 Task: In the Company jpmorgan.com, Log call with description : 'Customer requesting a product demonstration.'; Select call outcome: 'Busy '; Select call Direction: Inbound; Add date: '25 September, 2023' and time 3:00:PM. Logged in from softage.1@softage.net
Action: Mouse moved to (69, 45)
Screenshot: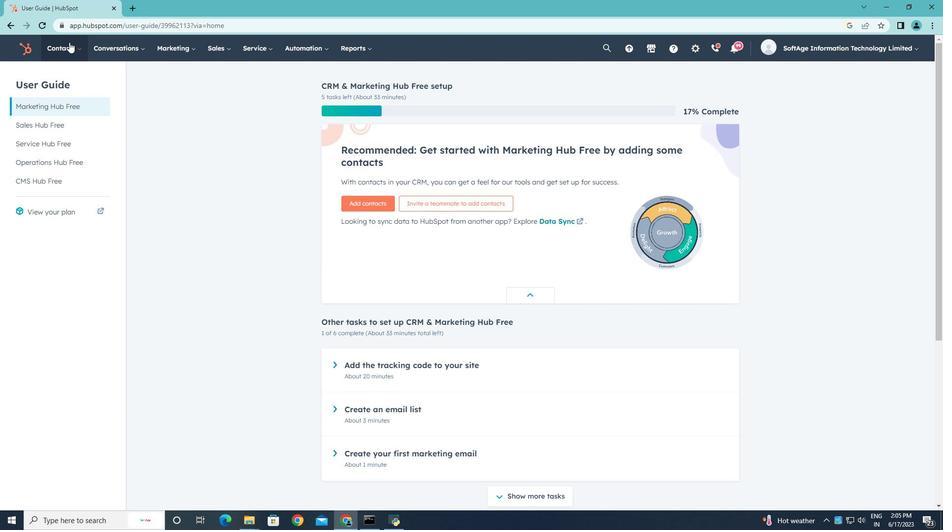 
Action: Mouse pressed left at (69, 45)
Screenshot: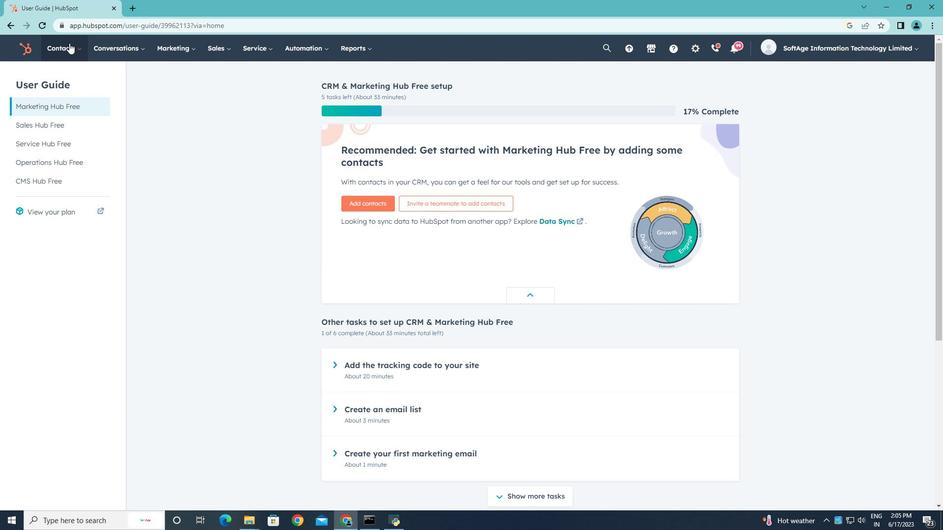 
Action: Mouse moved to (65, 91)
Screenshot: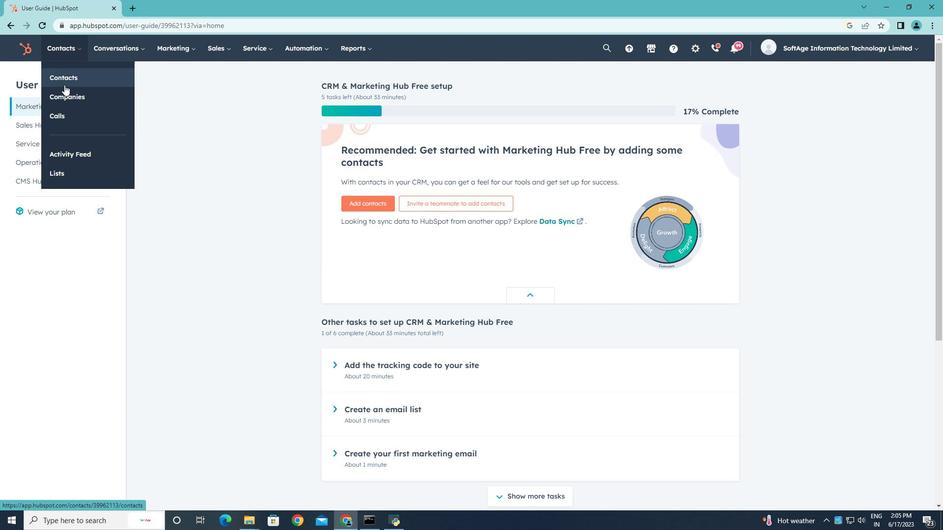 
Action: Mouse pressed left at (65, 91)
Screenshot: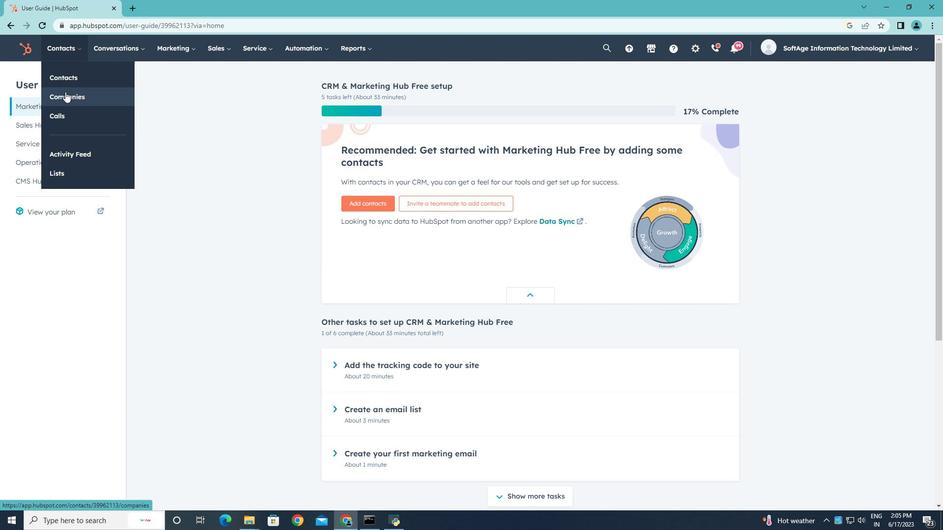 
Action: Mouse moved to (79, 157)
Screenshot: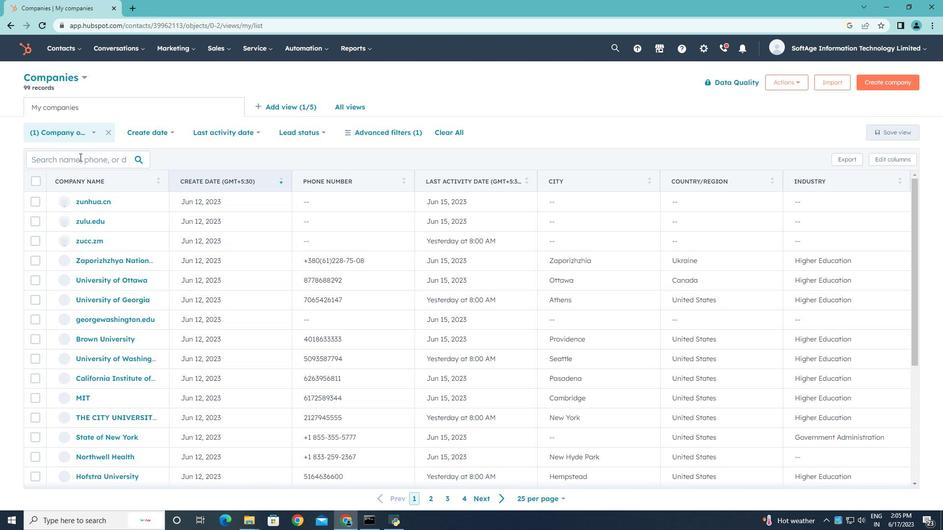 
Action: Mouse pressed left at (79, 157)
Screenshot: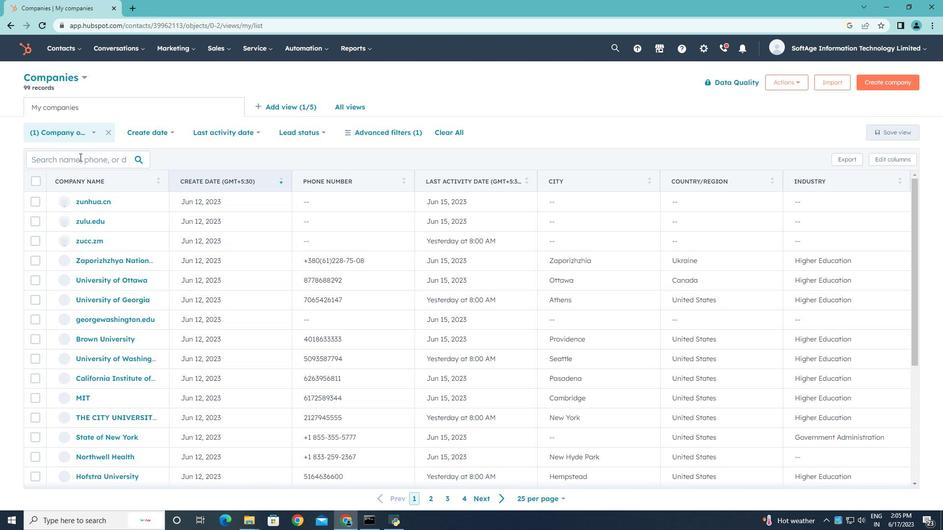 
Action: Key pressed jpmp<Key.backspace>organ.com
Screenshot: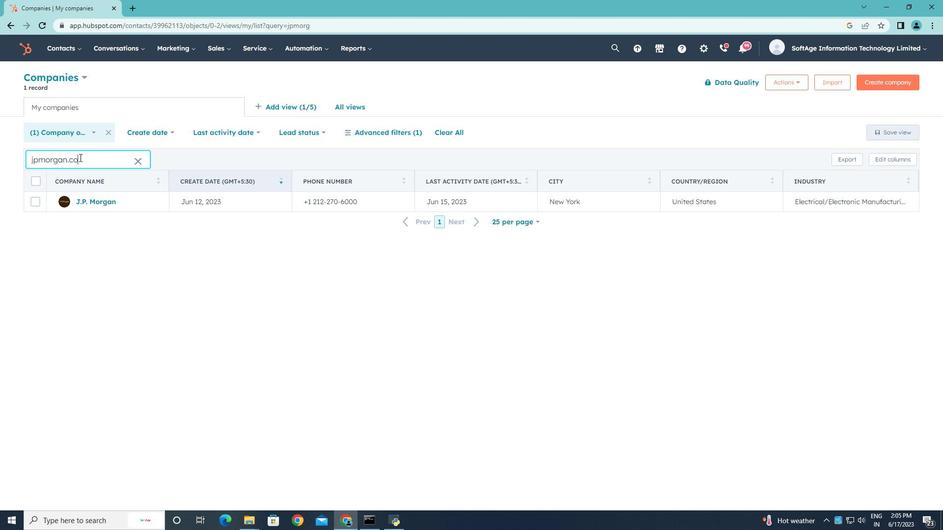 
Action: Mouse moved to (87, 200)
Screenshot: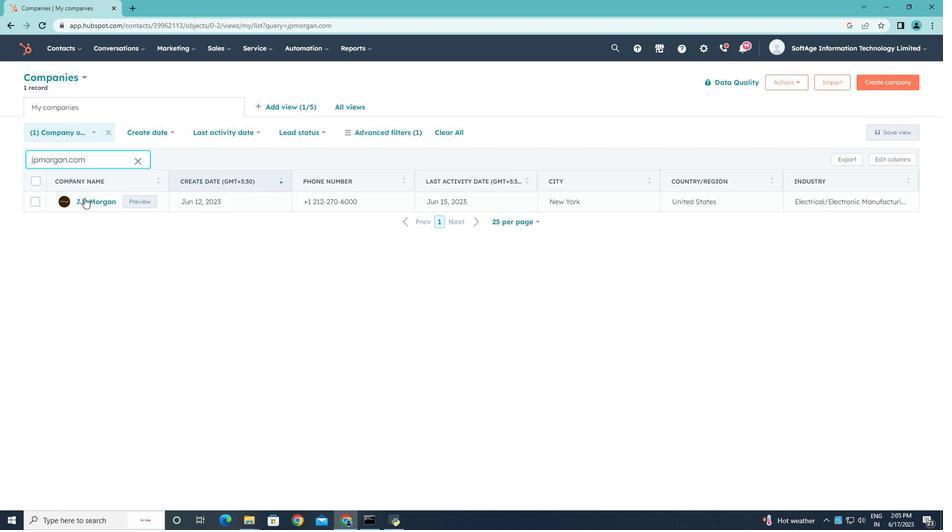 
Action: Mouse pressed left at (87, 200)
Screenshot: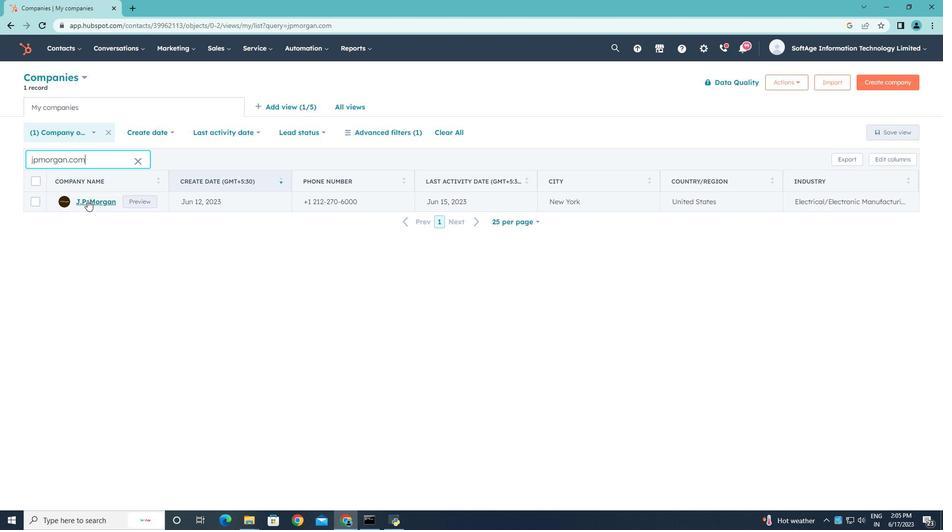 
Action: Mouse moved to (191, 163)
Screenshot: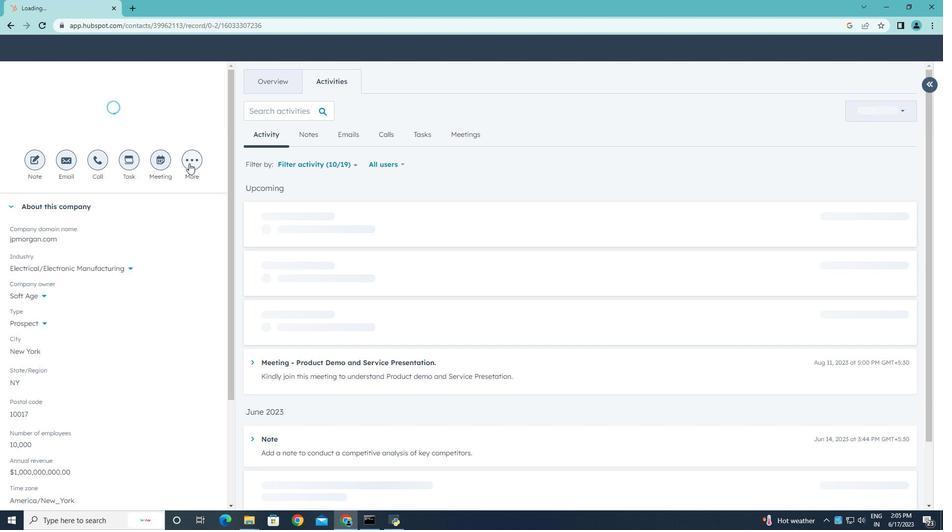 
Action: Mouse pressed left at (191, 163)
Screenshot: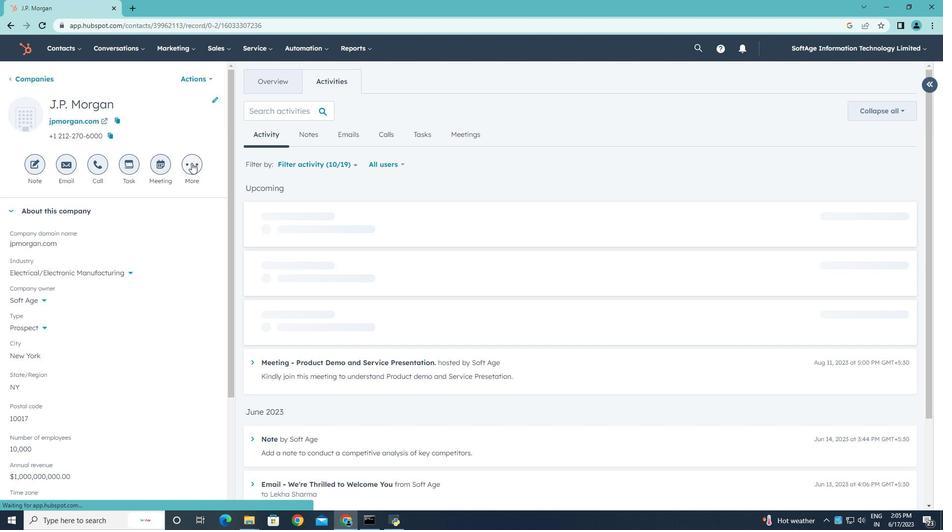 
Action: Mouse moved to (185, 248)
Screenshot: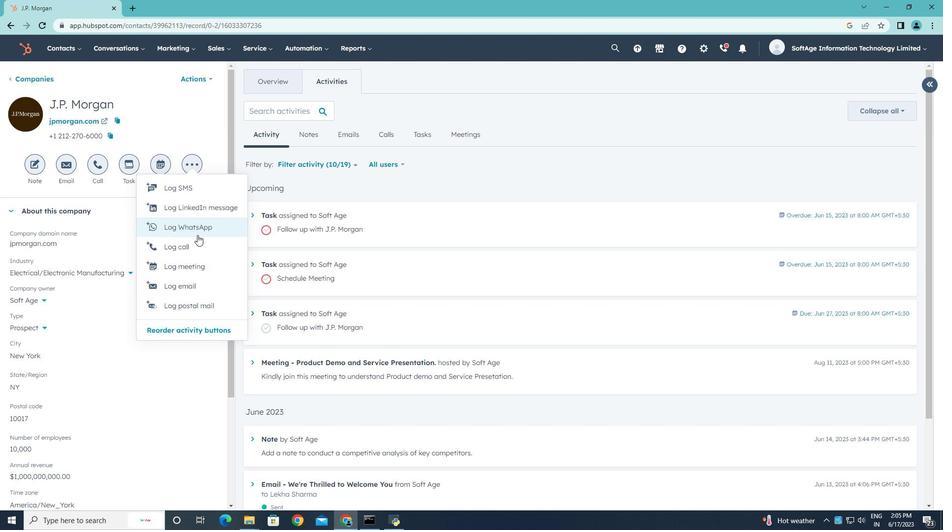
Action: Mouse pressed left at (185, 248)
Screenshot: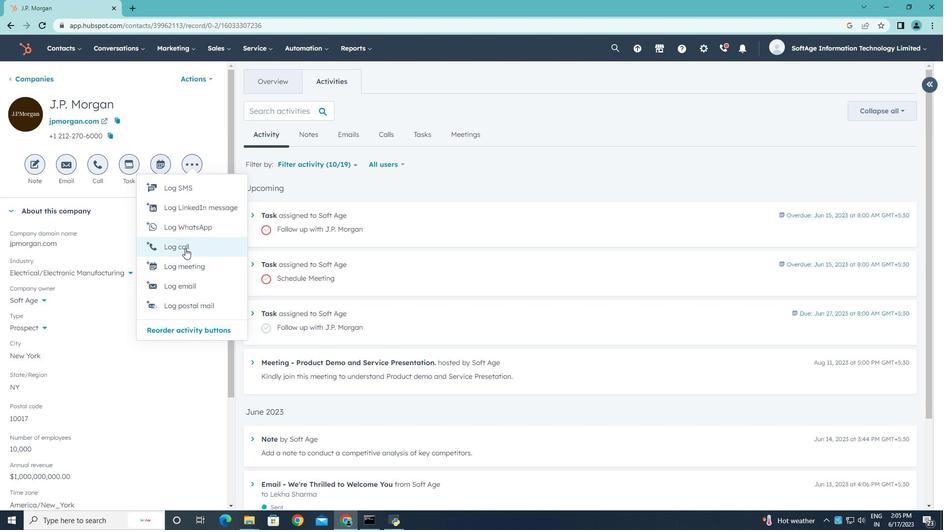 
Action: Key pressed <Key.shift>Customer<Key.space>requesting<Key.space>a<Key.space>product<Key.space>demonstretion<Key.backspace><Key.backspace><Key.backspace><Key.backspace><Key.backspace>ation.
Screenshot: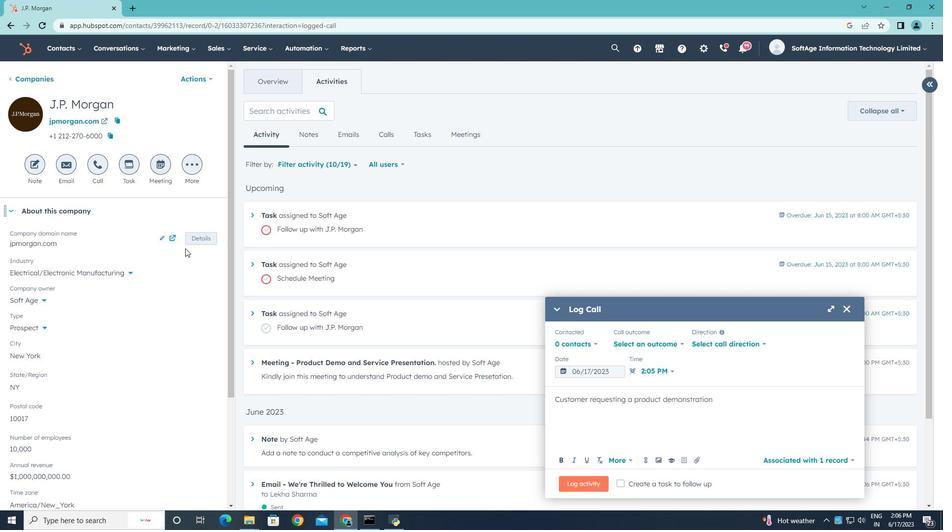 
Action: Mouse moved to (681, 343)
Screenshot: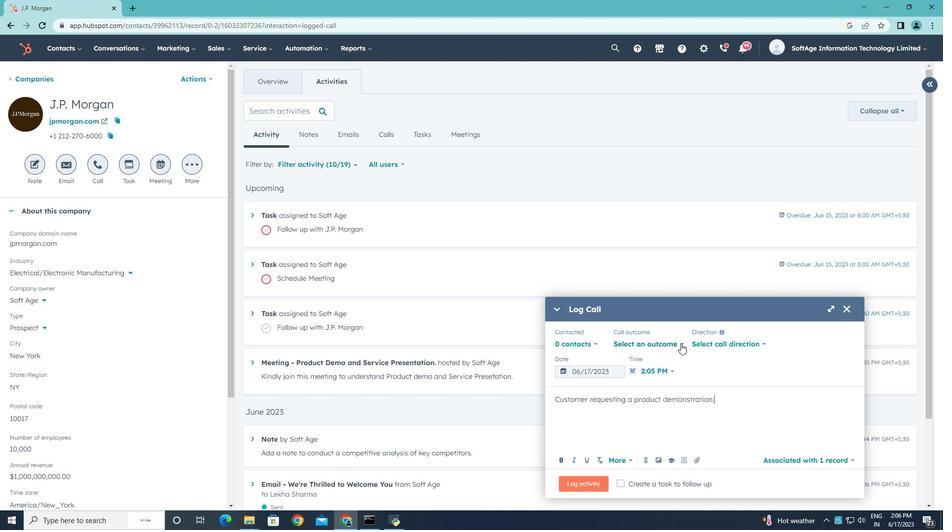 
Action: Mouse pressed left at (681, 343)
Screenshot: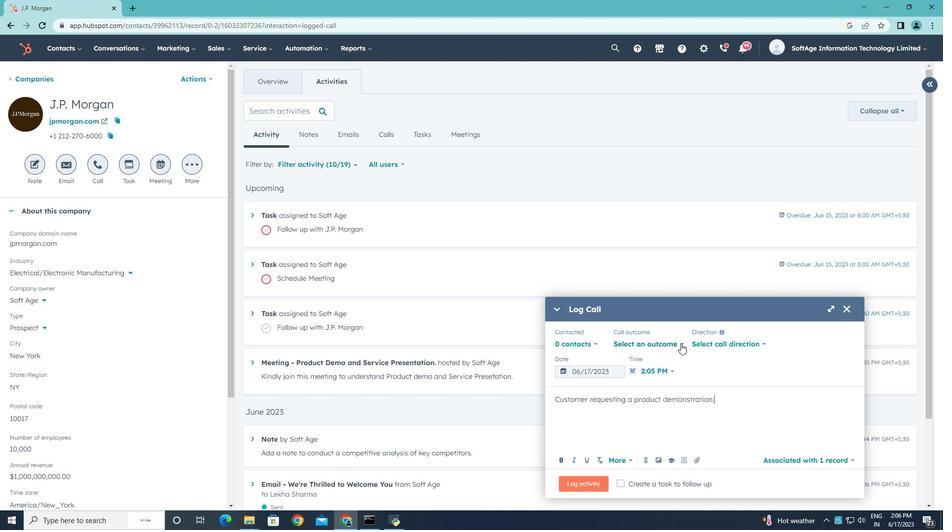 
Action: Mouse moved to (657, 368)
Screenshot: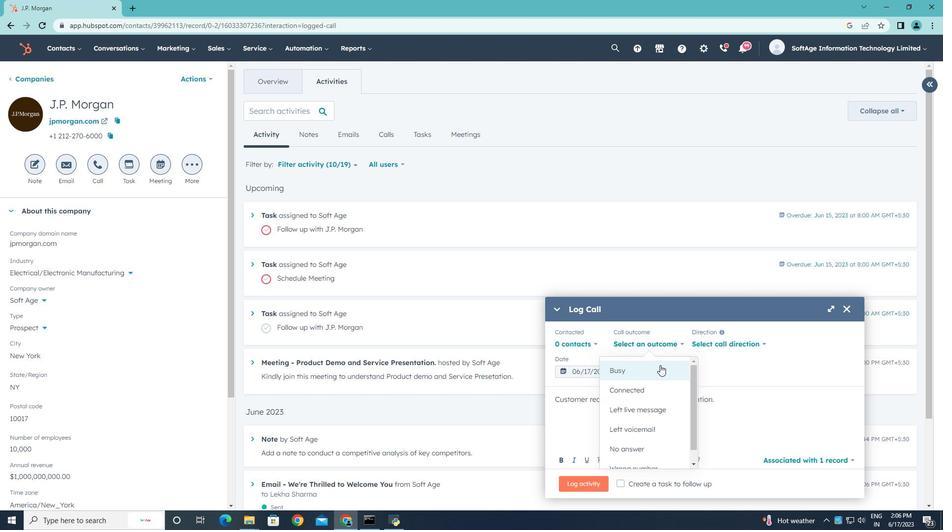 
Action: Mouse pressed left at (657, 368)
Screenshot: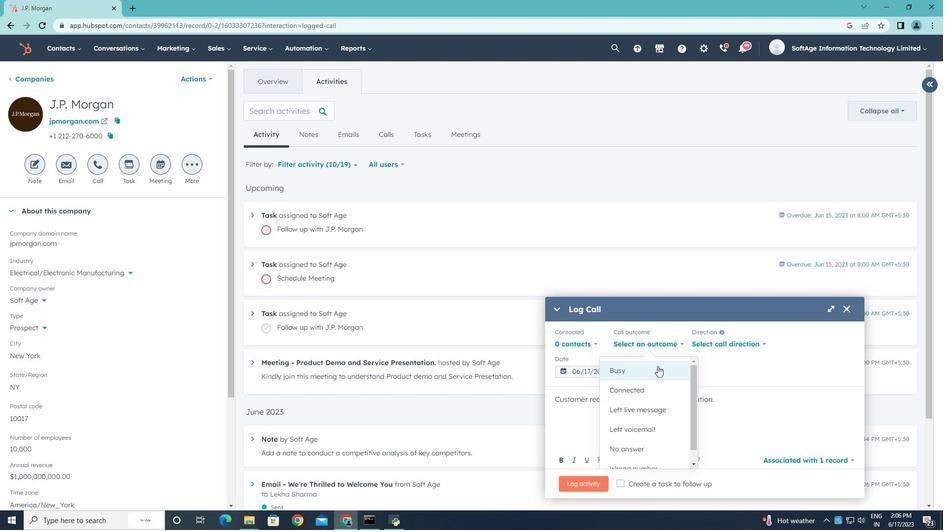 
Action: Mouse moved to (718, 346)
Screenshot: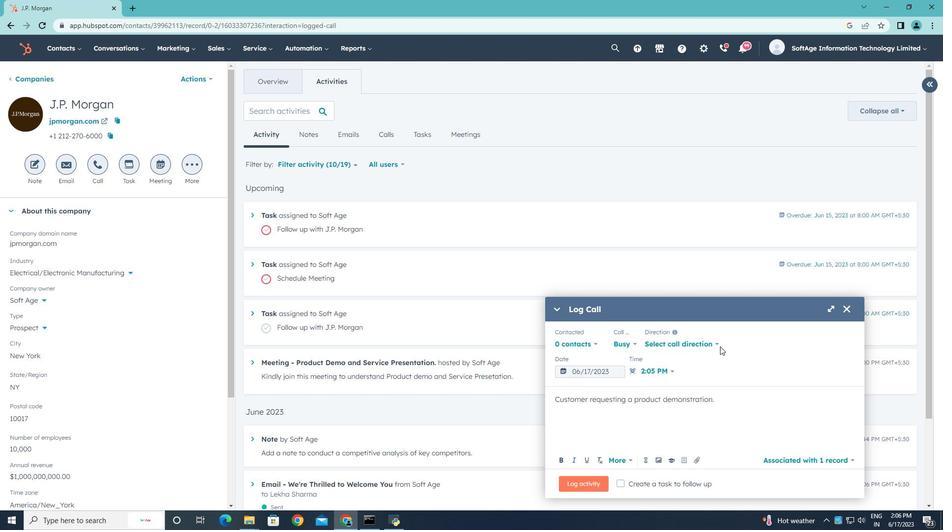 
Action: Mouse pressed left at (718, 346)
Screenshot: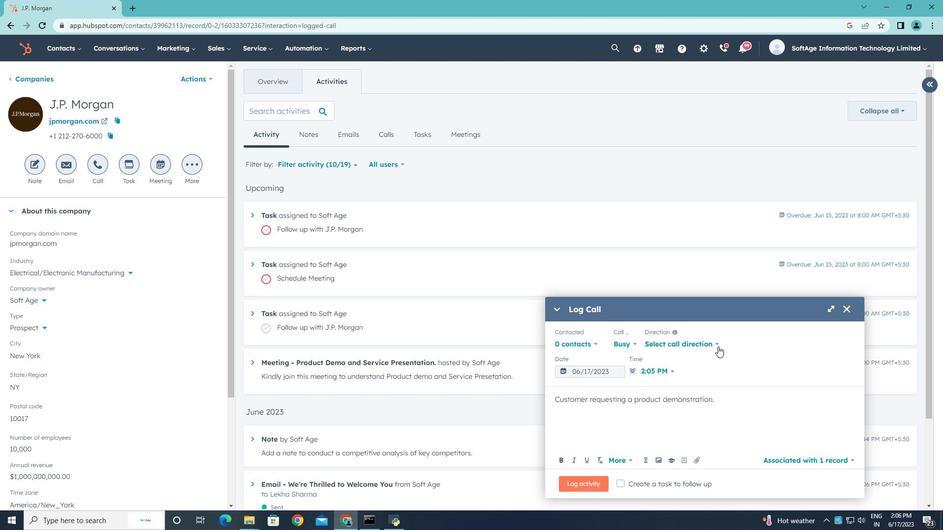 
Action: Mouse moved to (692, 368)
Screenshot: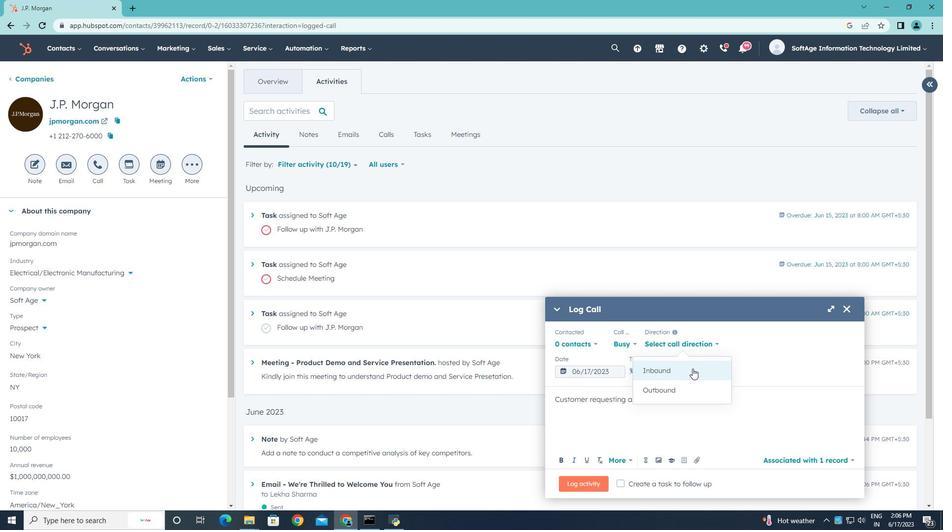 
Action: Mouse pressed left at (692, 368)
Screenshot: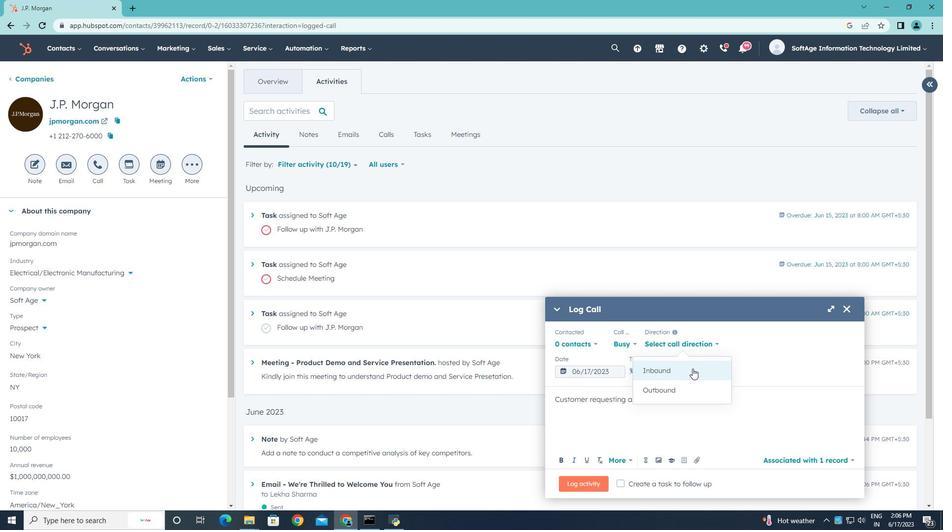 
Action: Mouse moved to (760, 345)
Screenshot: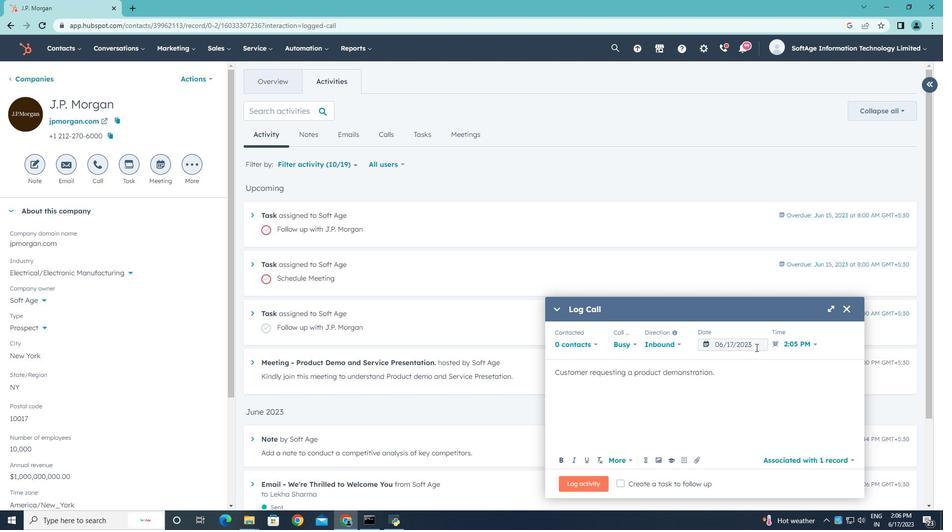 
Action: Mouse pressed left at (760, 345)
Screenshot: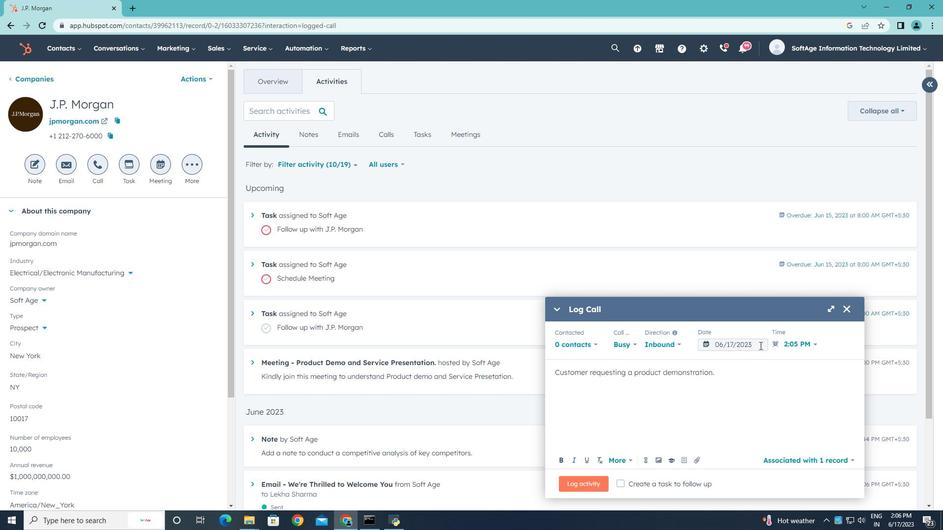 
Action: Mouse moved to (827, 188)
Screenshot: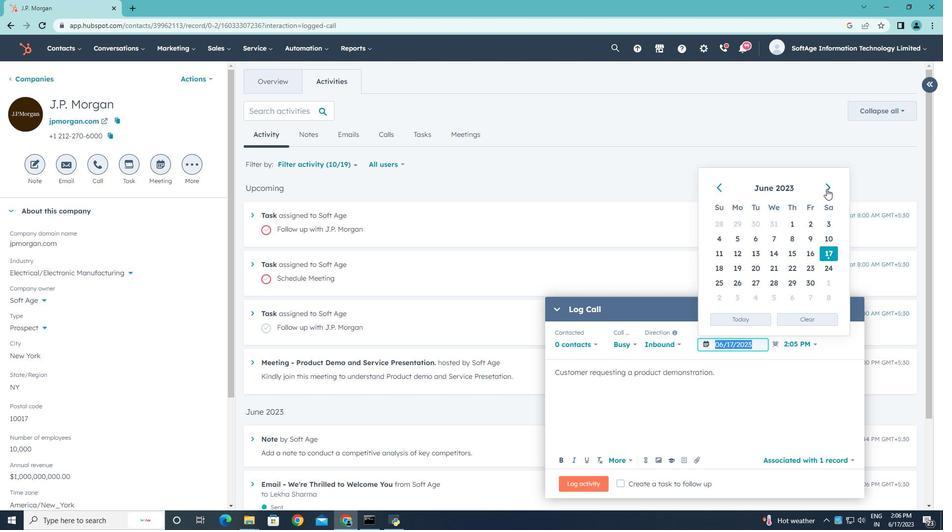 
Action: Mouse pressed left at (827, 188)
Screenshot: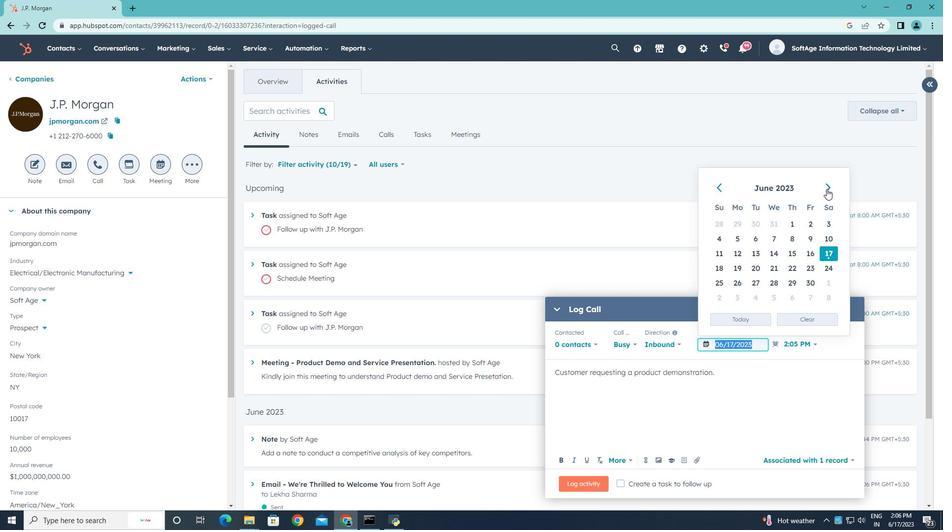 
Action: Mouse pressed left at (827, 188)
Screenshot: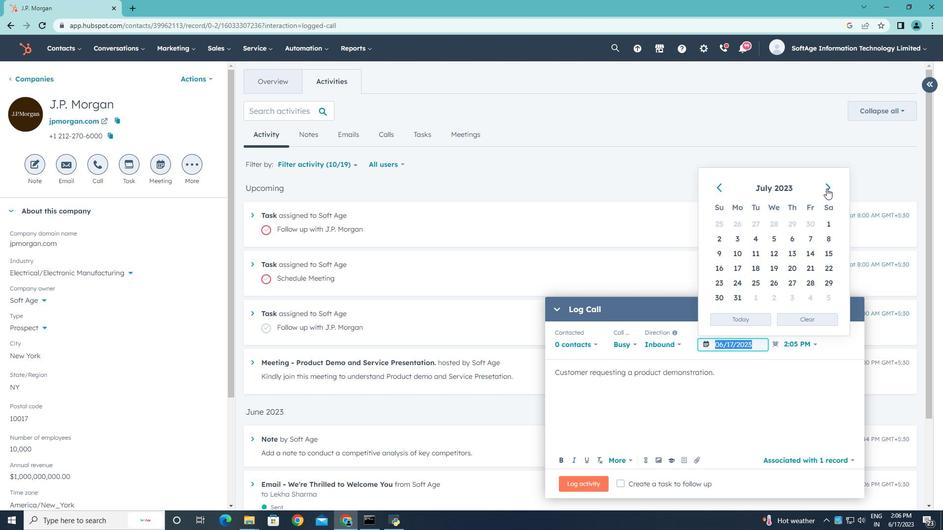 
Action: Mouse pressed left at (827, 188)
Screenshot: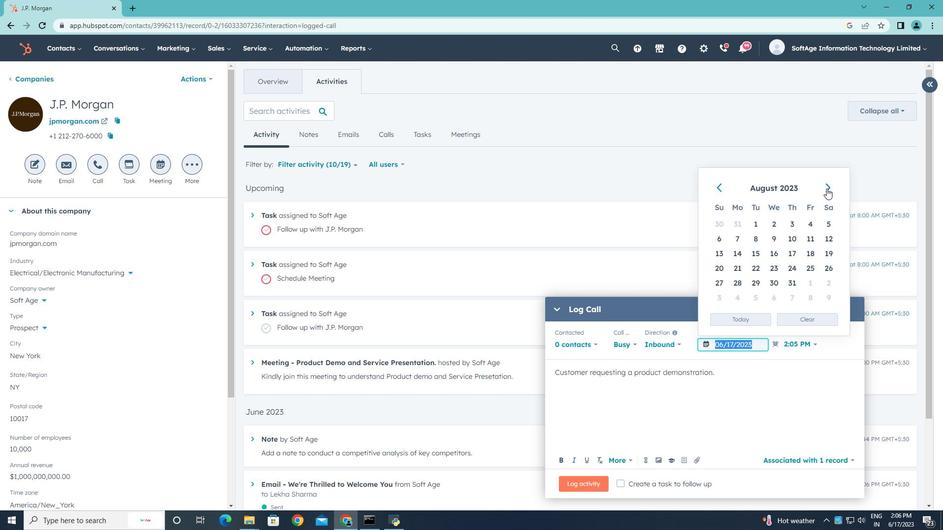 
Action: Mouse moved to (739, 283)
Screenshot: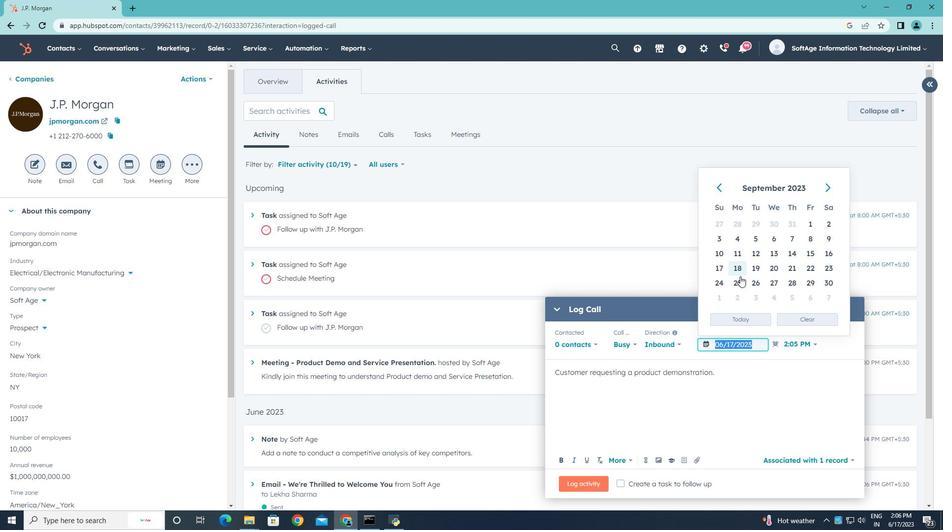 
Action: Mouse pressed left at (739, 283)
Screenshot: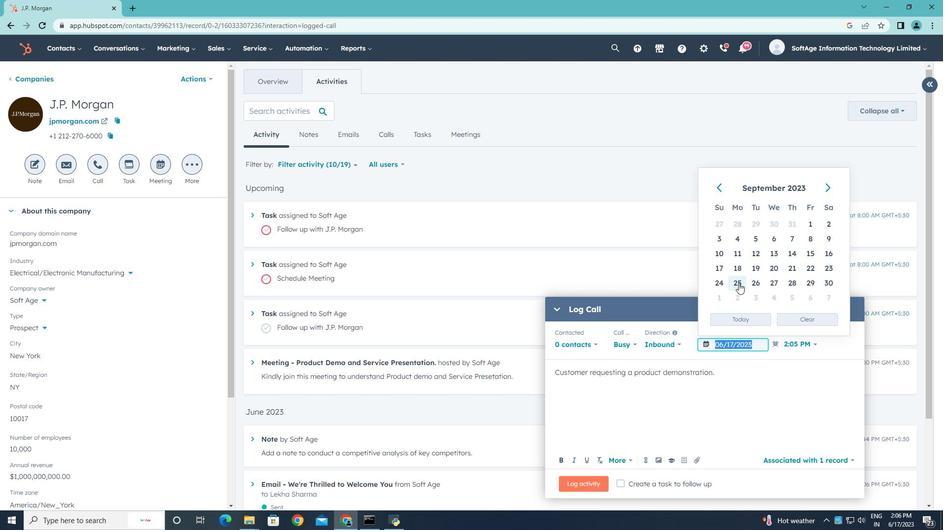 
Action: Mouse moved to (812, 345)
Screenshot: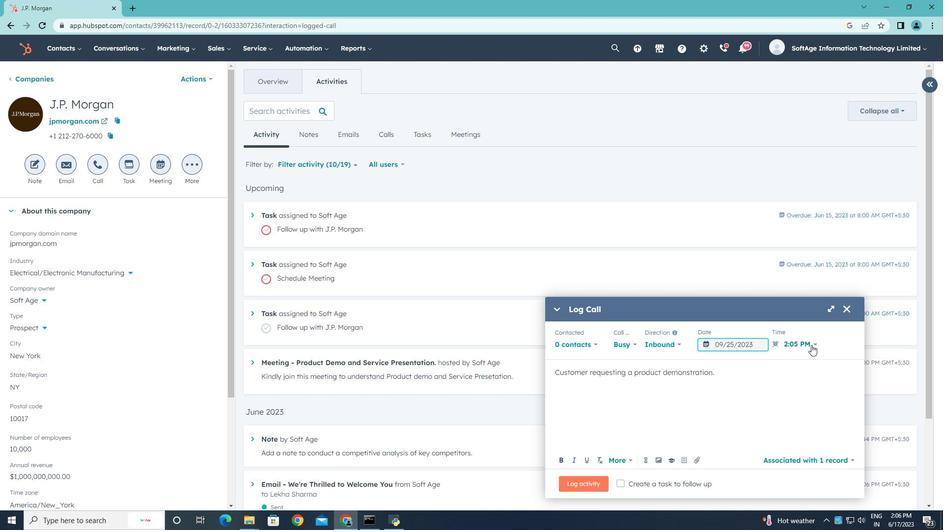 
Action: Mouse pressed left at (812, 345)
Screenshot: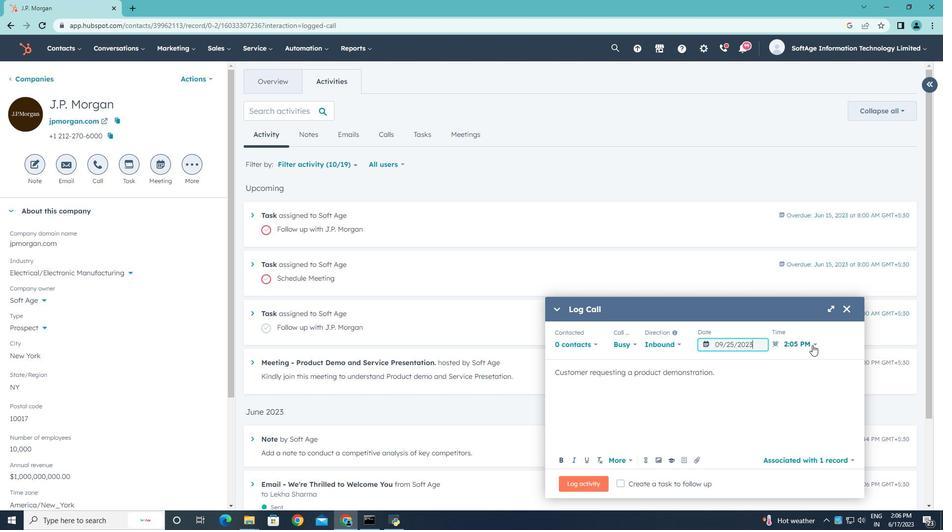 
Action: Mouse moved to (783, 428)
Screenshot: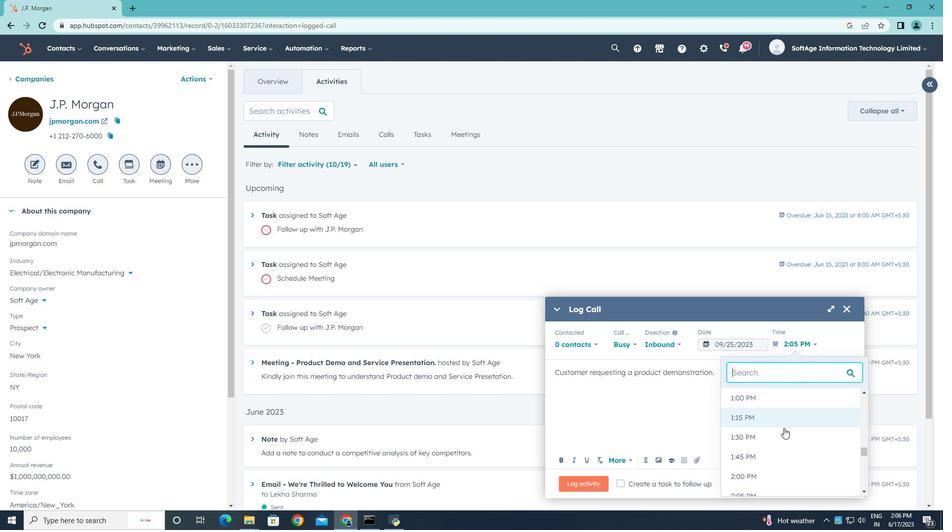 
Action: Mouse scrolled (783, 428) with delta (0, 0)
Screenshot: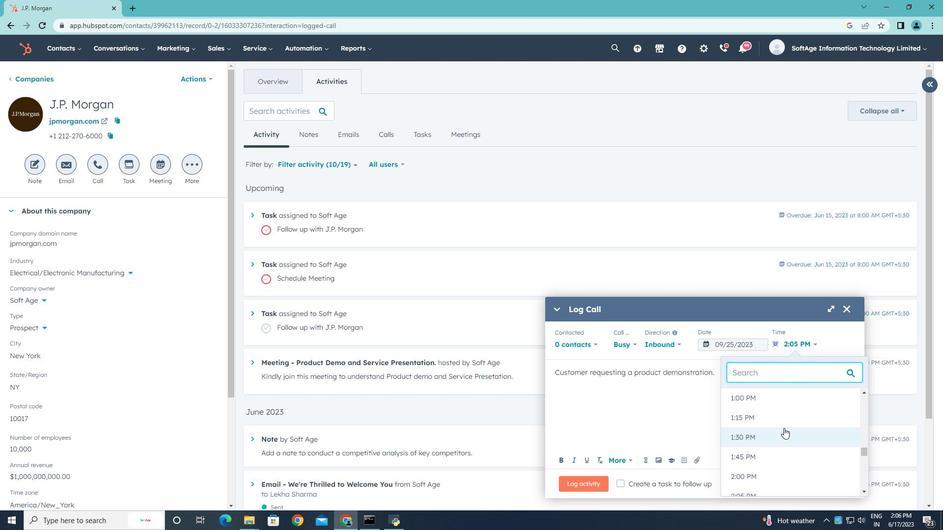 
Action: Mouse scrolled (783, 428) with delta (0, 0)
Screenshot: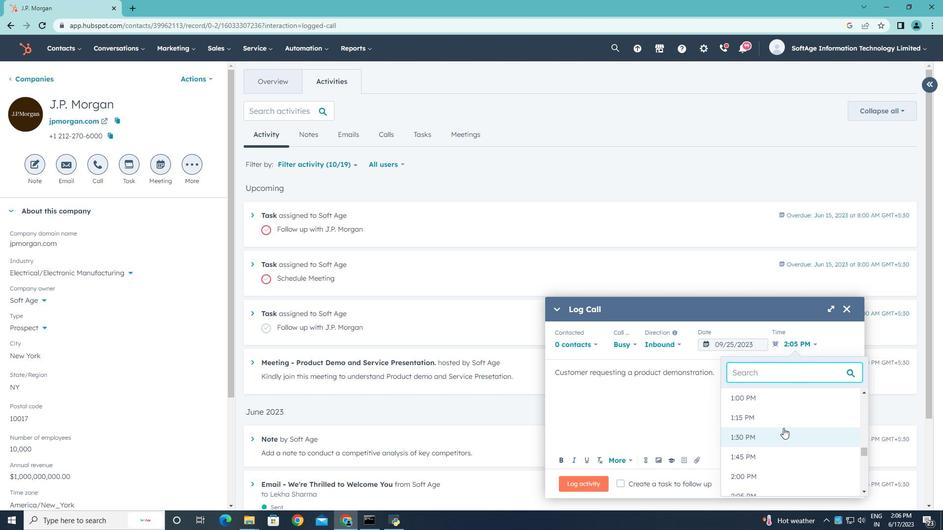 
Action: Mouse scrolled (783, 428) with delta (0, 0)
Screenshot: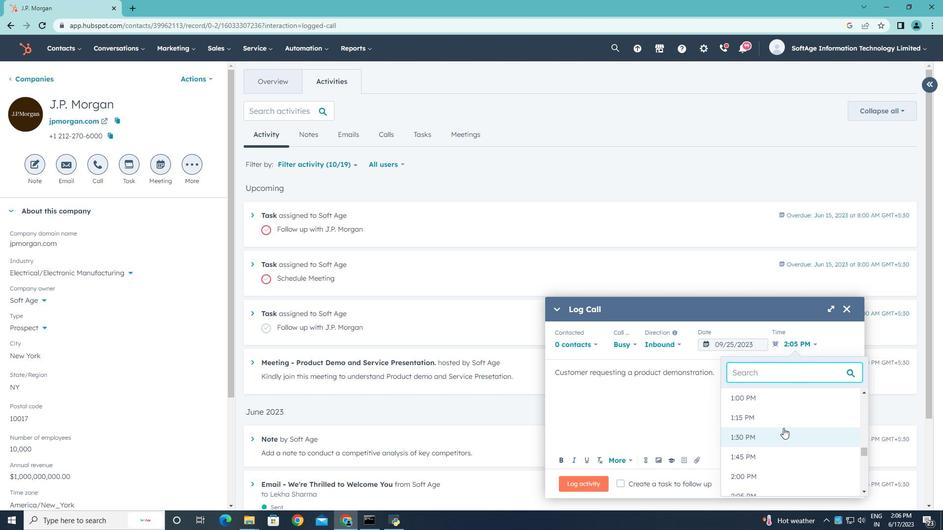 
Action: Mouse moved to (781, 427)
Screenshot: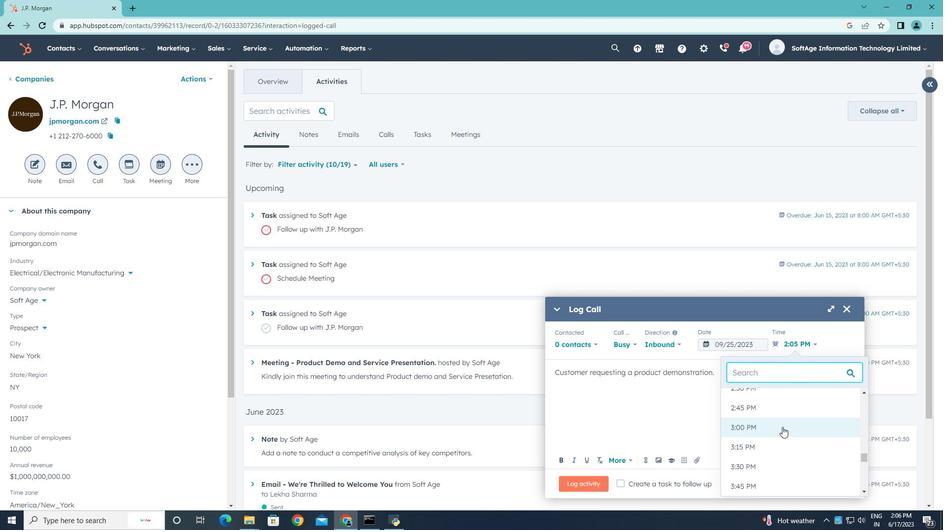 
Action: Mouse pressed left at (781, 427)
Screenshot: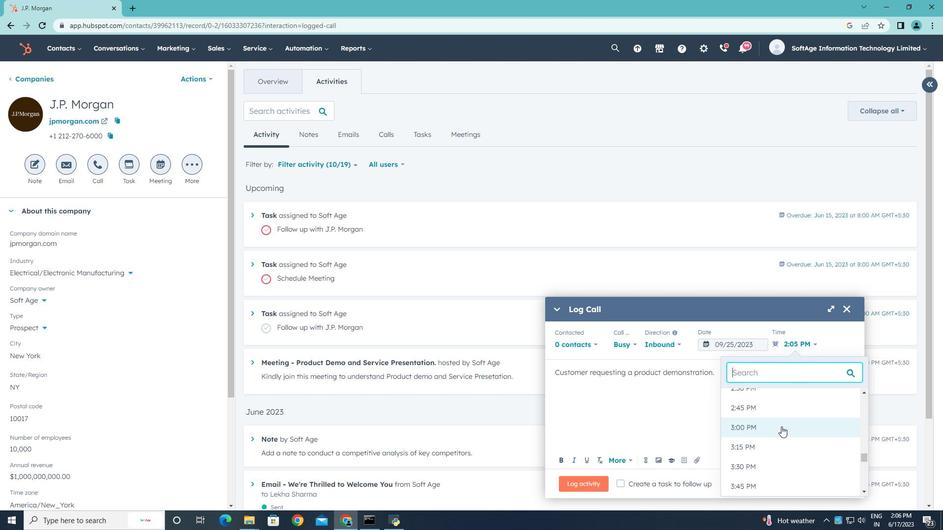 
Action: Mouse moved to (596, 483)
Screenshot: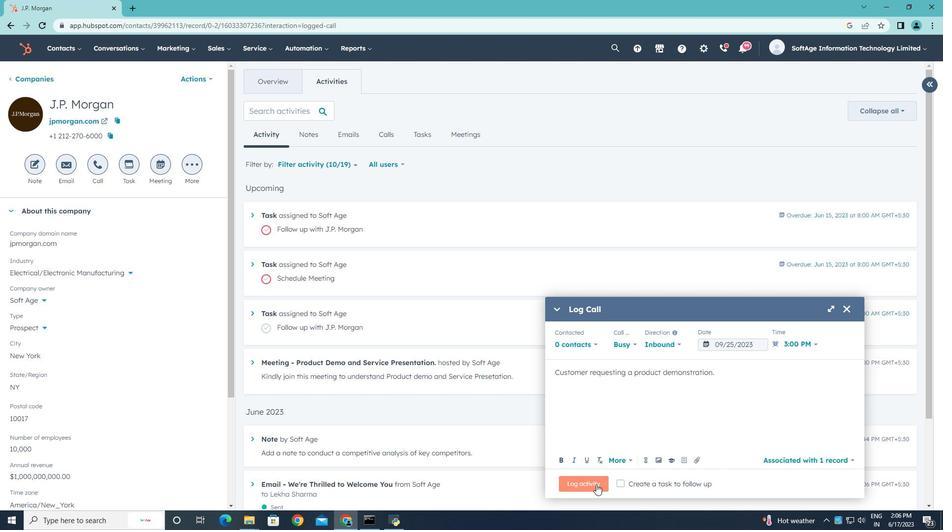 
Action: Mouse pressed left at (596, 483)
Screenshot: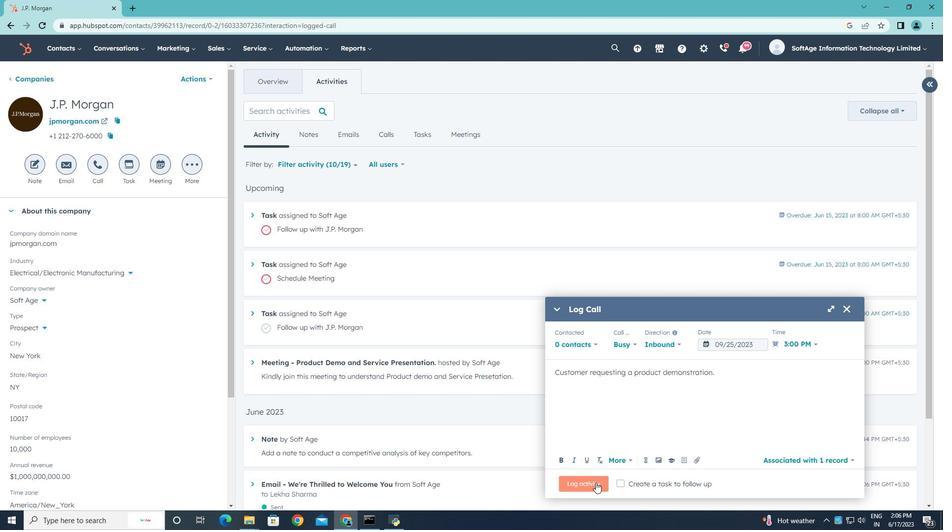 
